 Task: Search one way flight ticket for 1 adult, 1 child, 1 infant in seat in premium economy from Dubuque: Dubuque Regional Airport to Evansville: Evansville Regional Airport on 5-3-2023. Choice of flights is Southwest. Number of bags: 2 checked bags. Price is upto 81000. Outbound departure time preference is 5:00.
Action: Mouse moved to (281, 247)
Screenshot: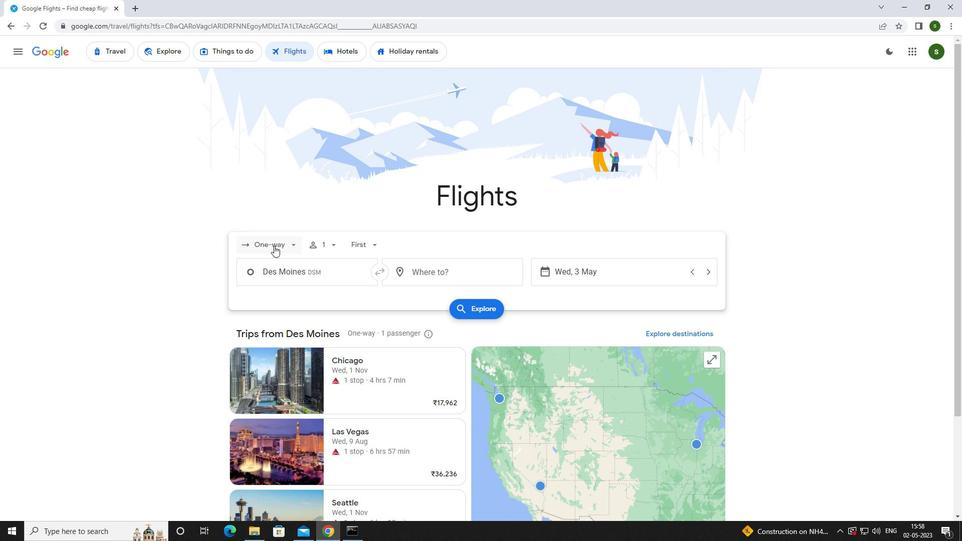 
Action: Mouse pressed left at (281, 247)
Screenshot: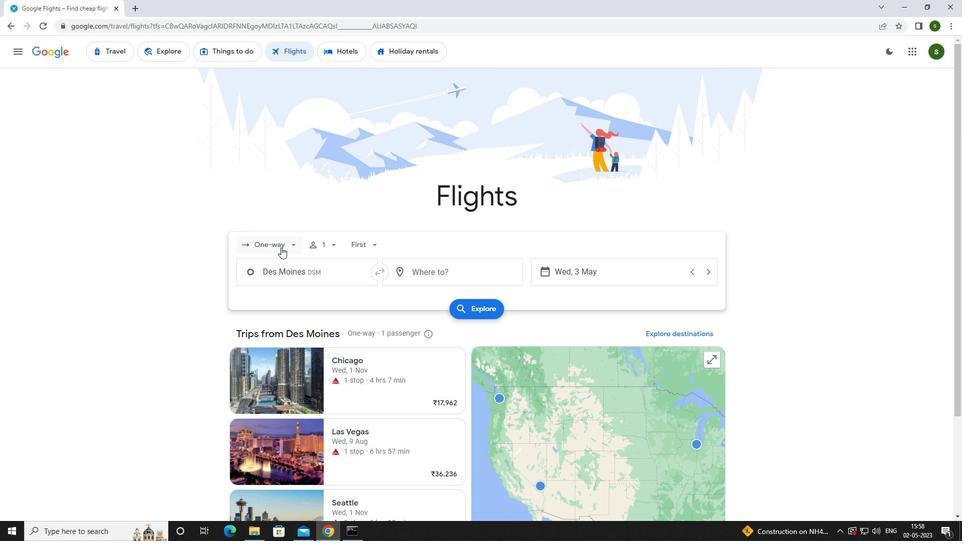 
Action: Mouse moved to (288, 290)
Screenshot: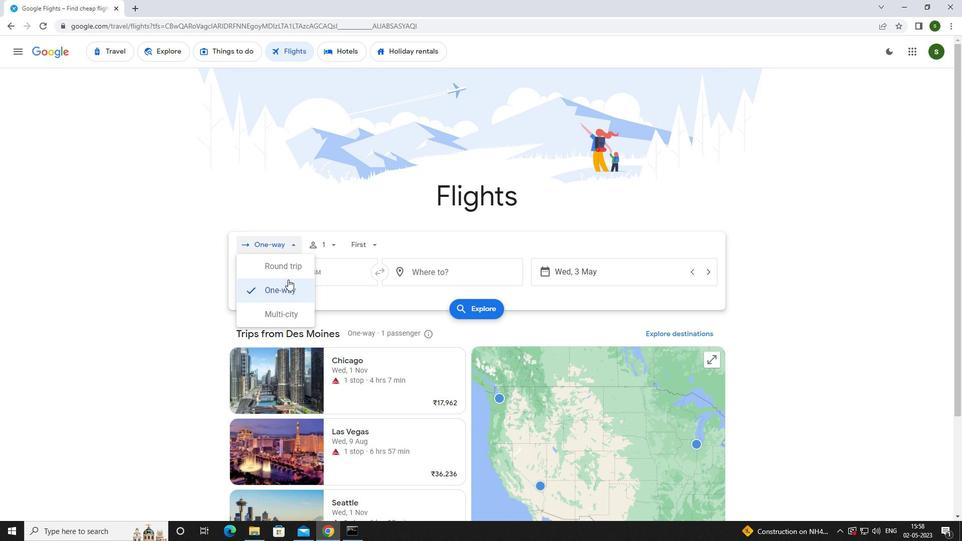 
Action: Mouse pressed left at (288, 290)
Screenshot: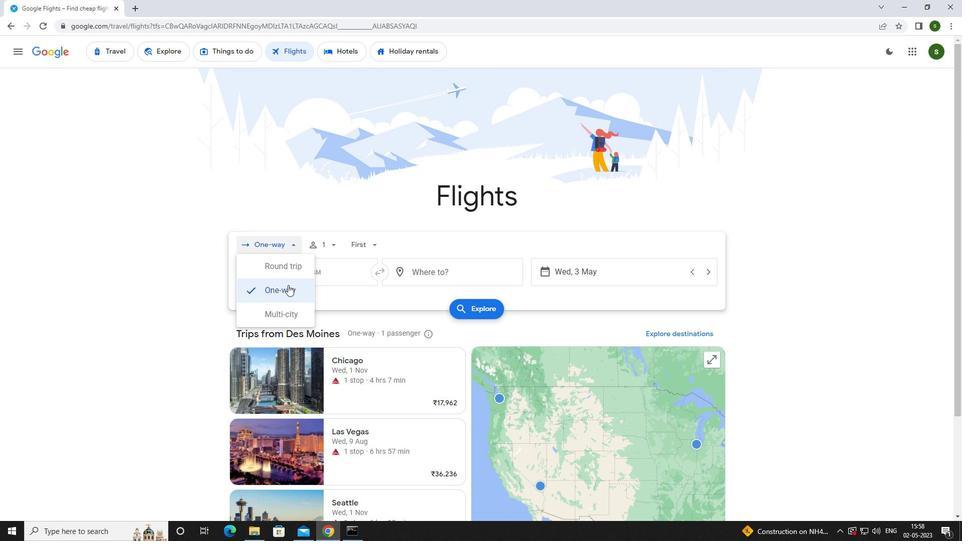 
Action: Mouse moved to (332, 249)
Screenshot: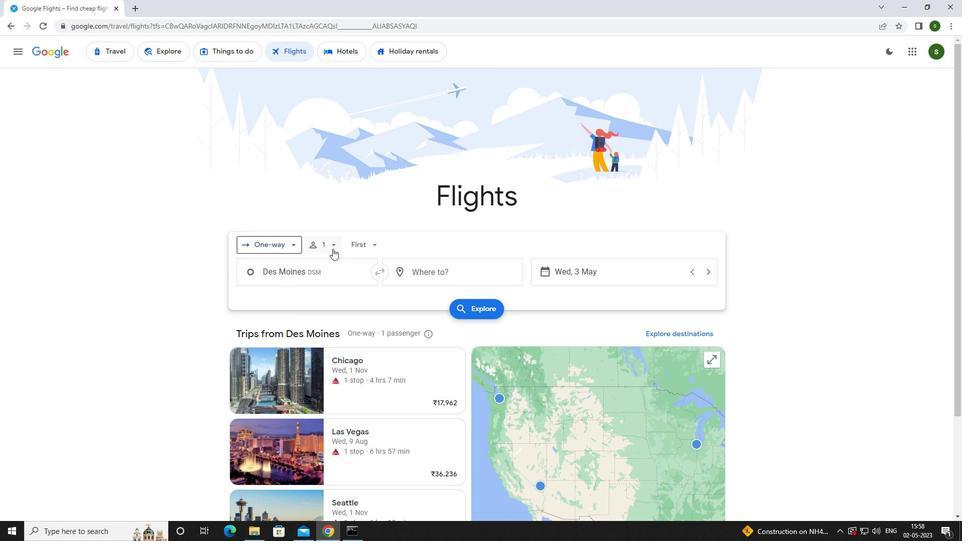 
Action: Mouse pressed left at (332, 249)
Screenshot: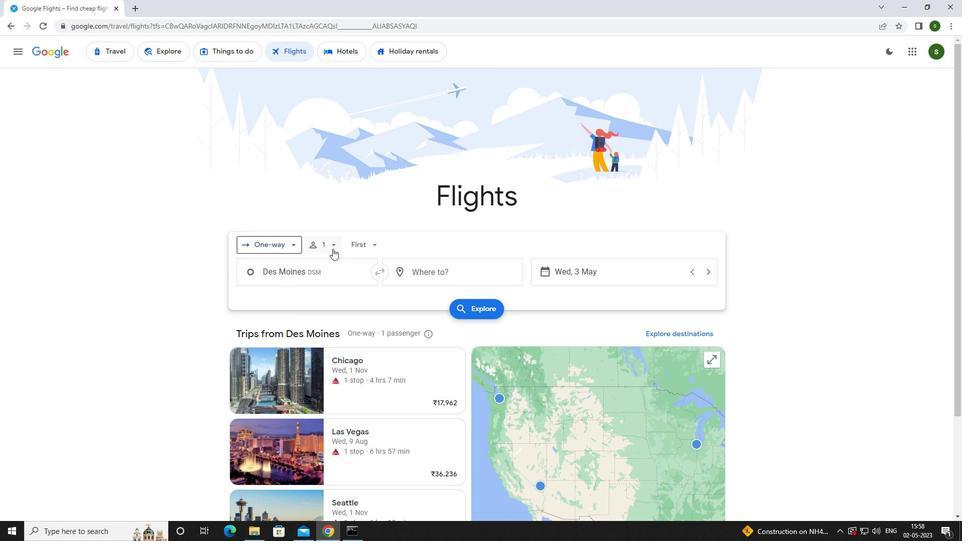 
Action: Mouse moved to (410, 290)
Screenshot: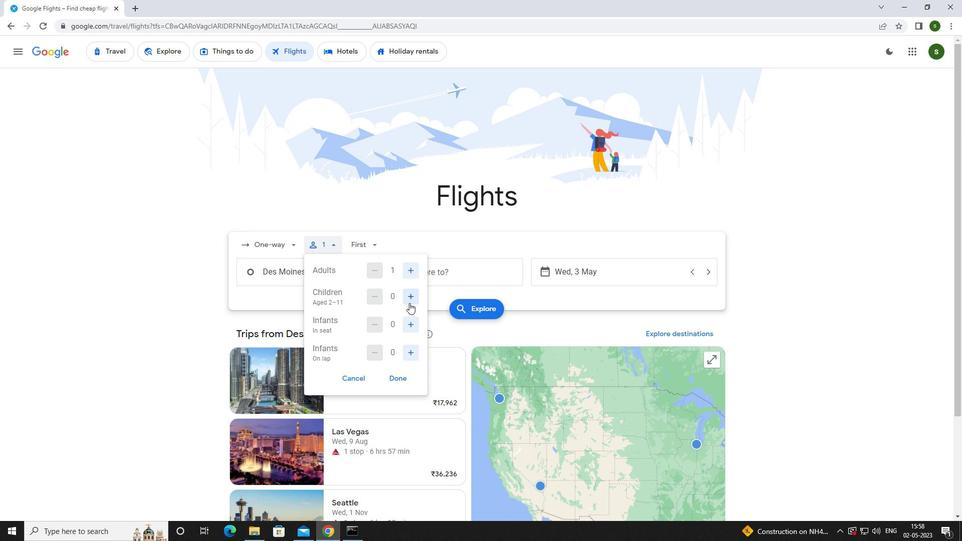 
Action: Mouse pressed left at (410, 290)
Screenshot: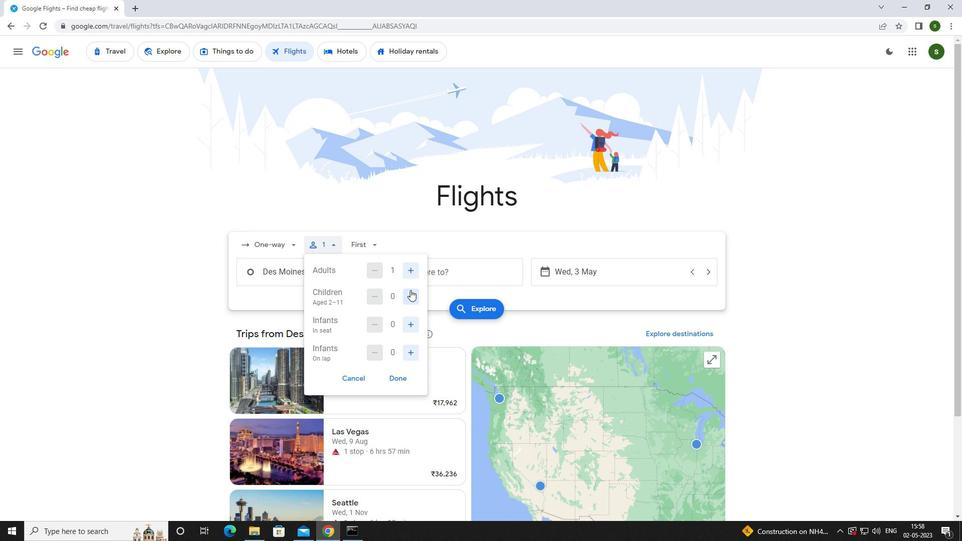 
Action: Mouse moved to (415, 321)
Screenshot: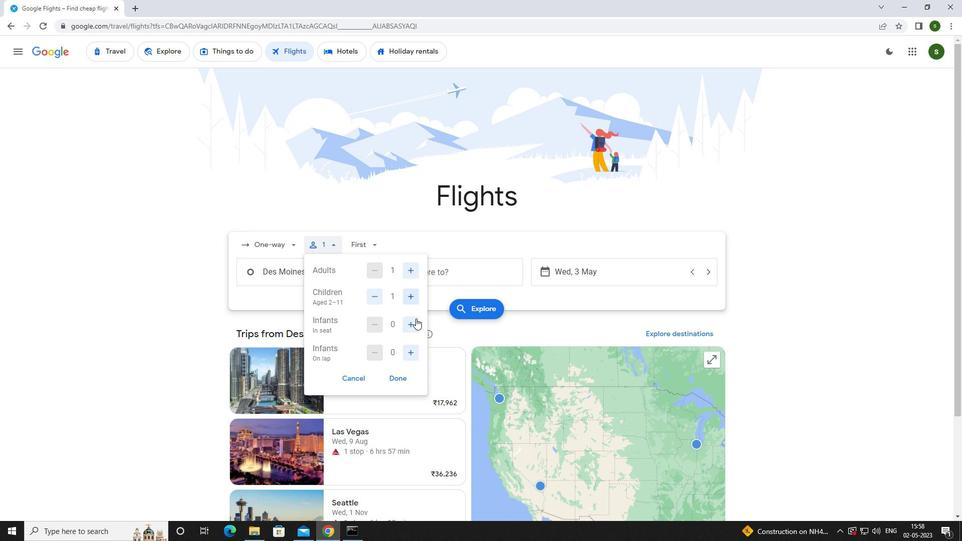 
Action: Mouse pressed left at (415, 321)
Screenshot: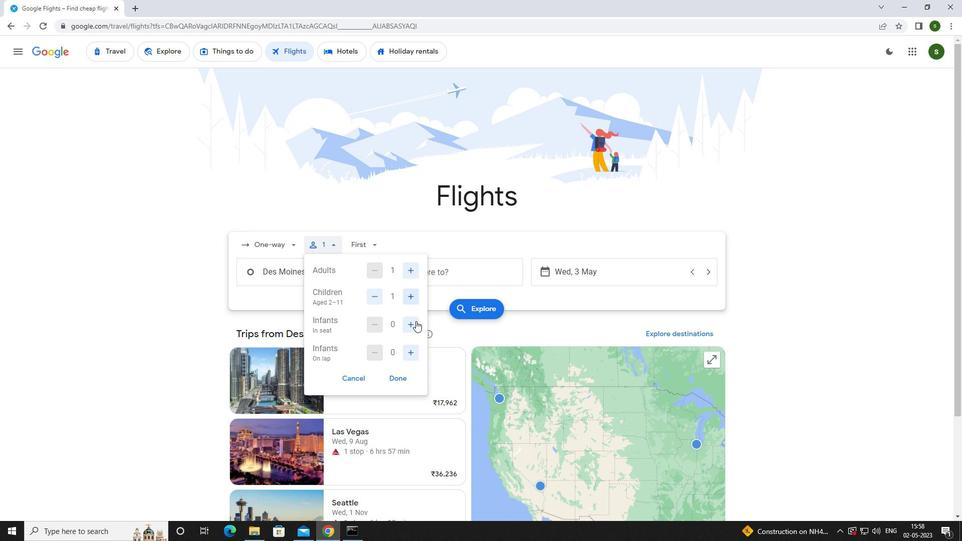 
Action: Mouse moved to (372, 242)
Screenshot: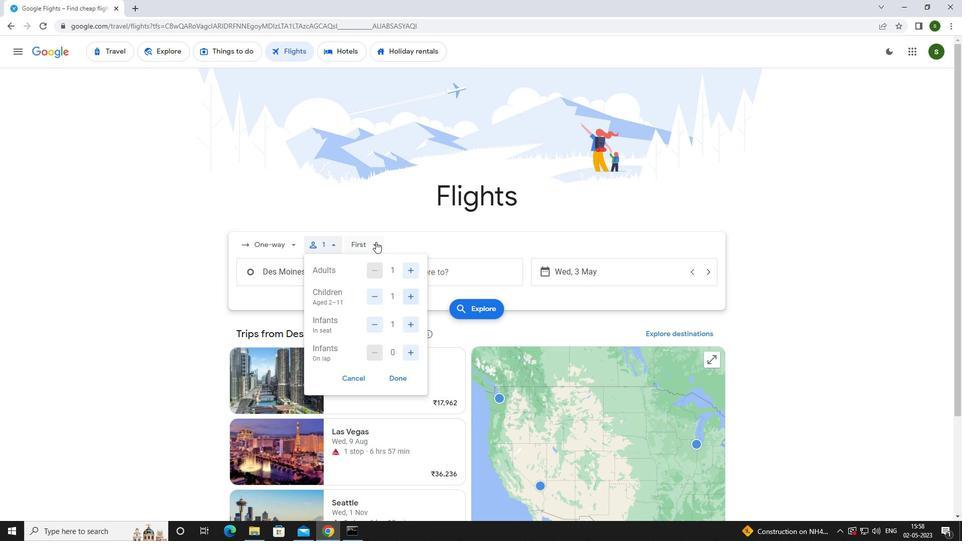 
Action: Mouse pressed left at (372, 242)
Screenshot: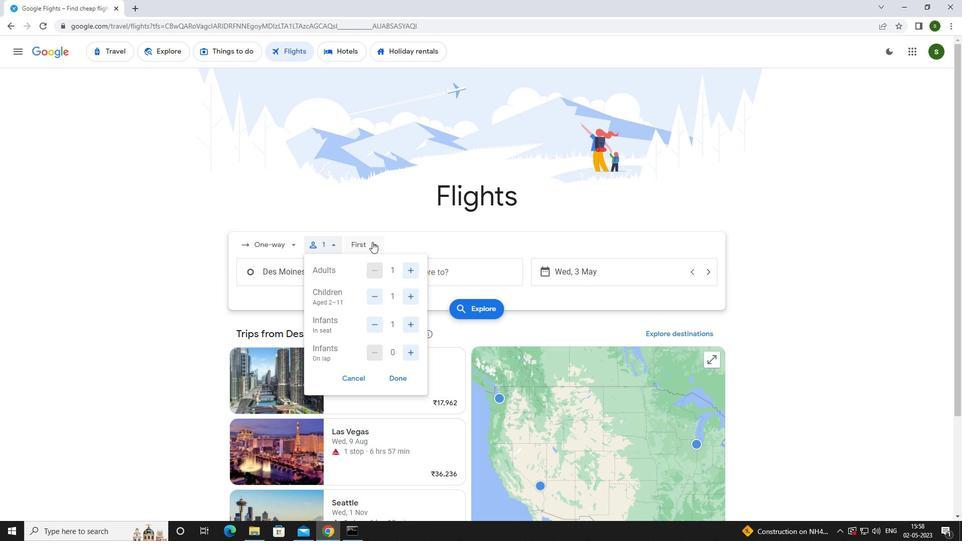 
Action: Mouse moved to (383, 287)
Screenshot: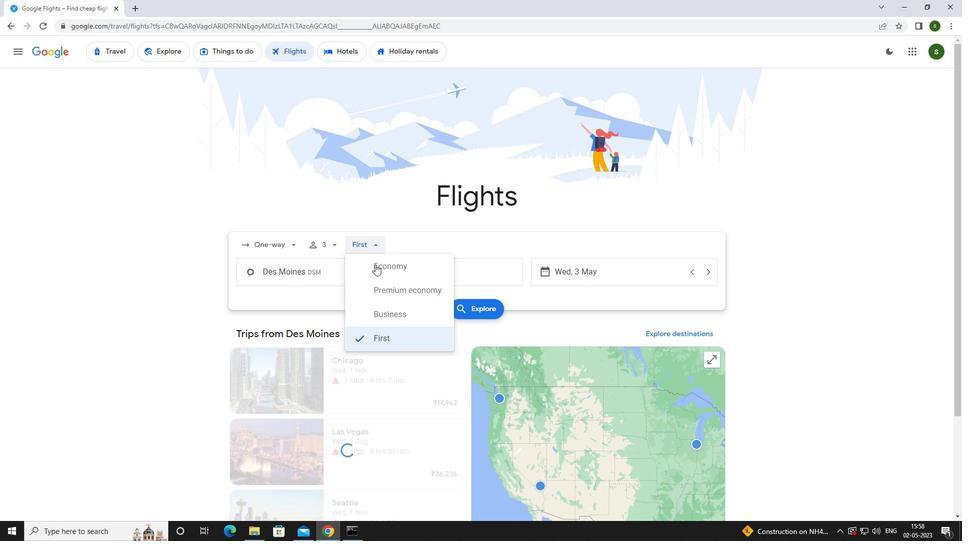 
Action: Mouse pressed left at (383, 287)
Screenshot: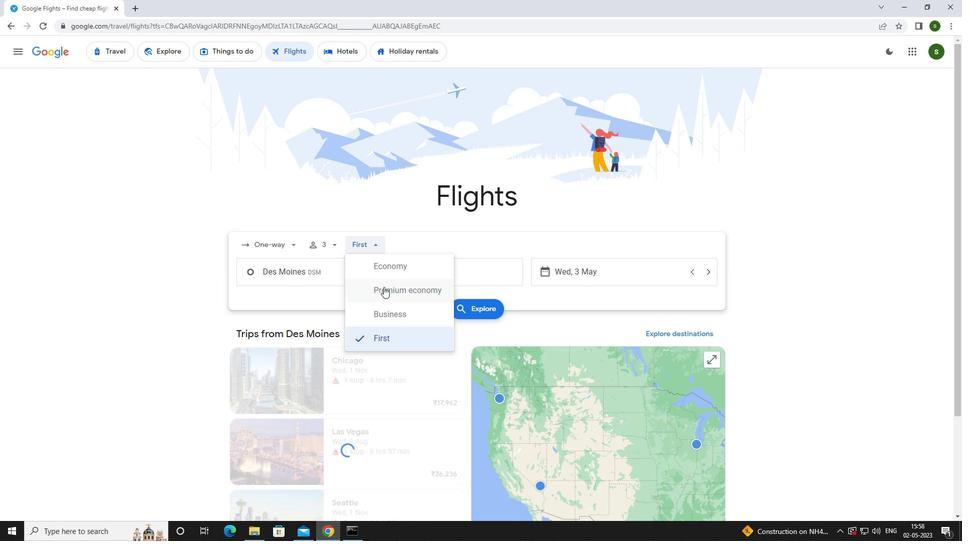 
Action: Mouse moved to (352, 273)
Screenshot: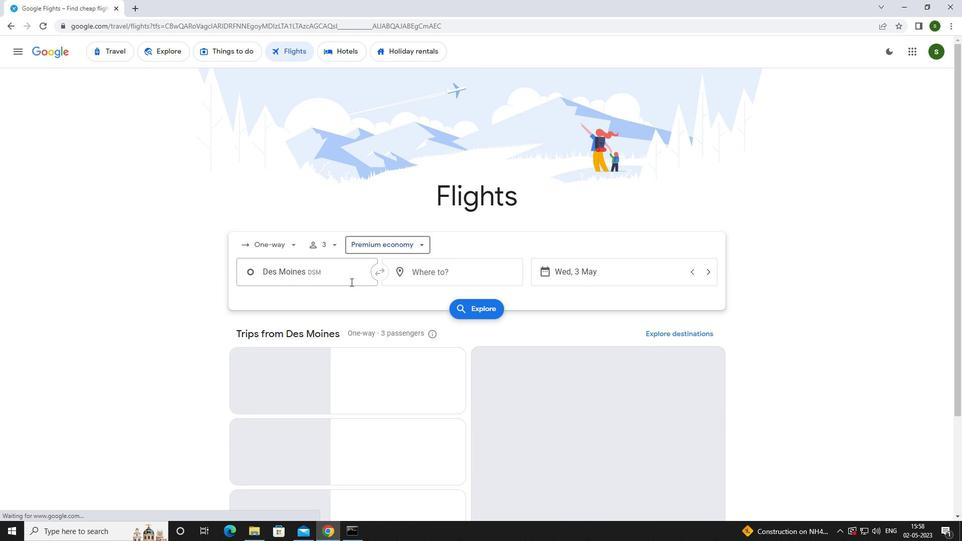 
Action: Mouse pressed left at (352, 273)
Screenshot: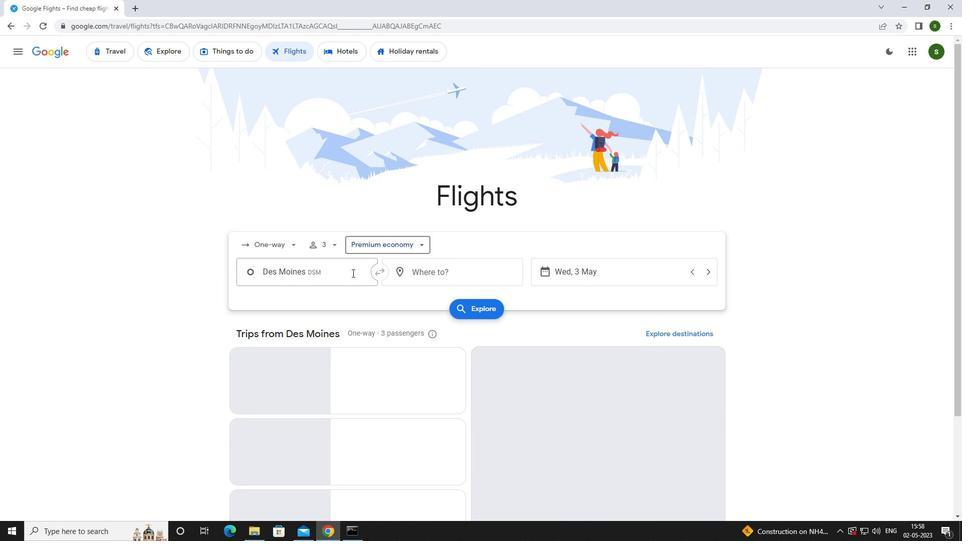 
Action: Mouse moved to (352, 278)
Screenshot: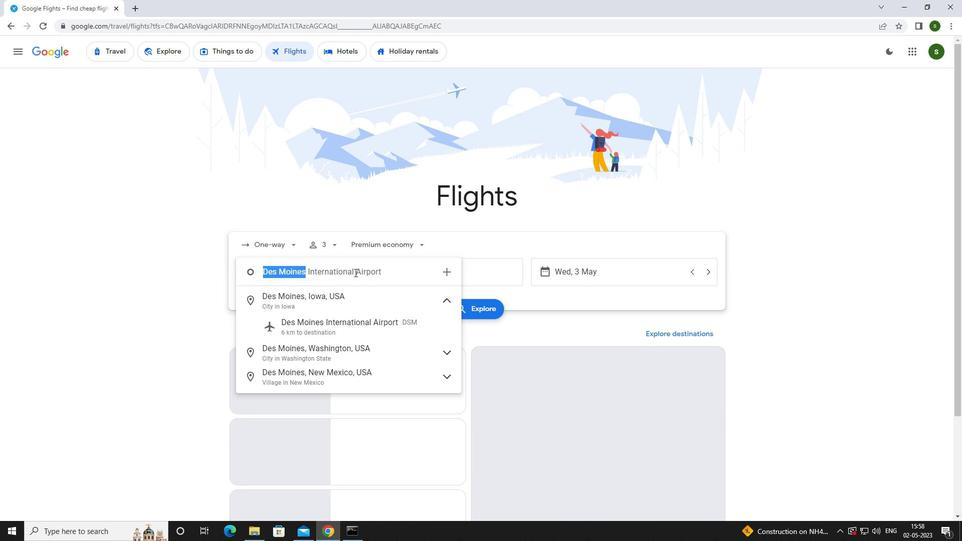 
Action: Key pressed <Key.caps_lock>d<Key.caps_lock>ubuque
Screenshot: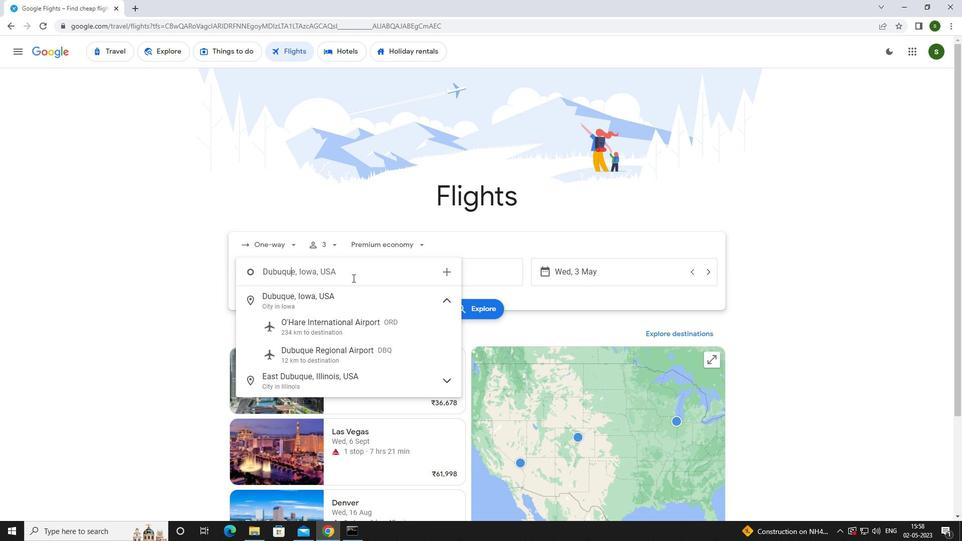 
Action: Mouse moved to (346, 348)
Screenshot: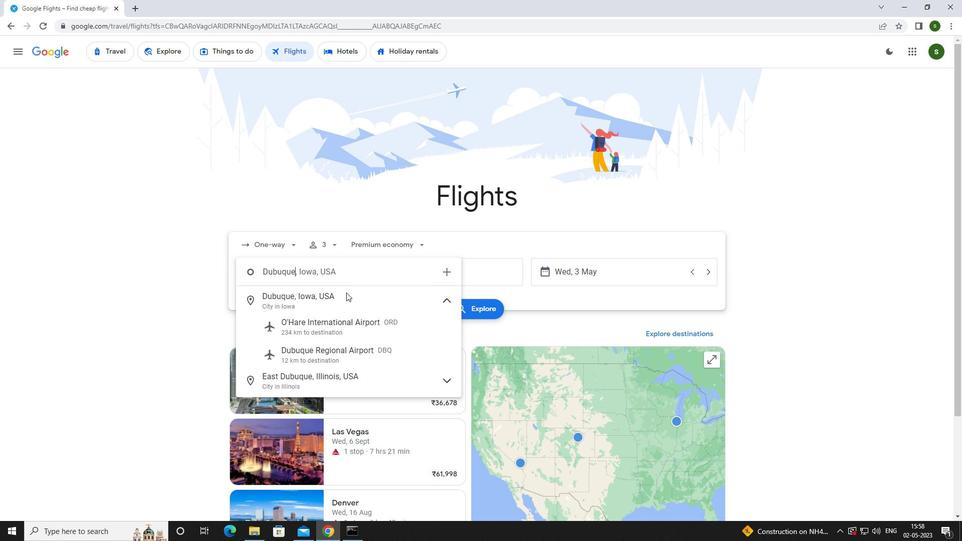 
Action: Mouse pressed left at (346, 348)
Screenshot: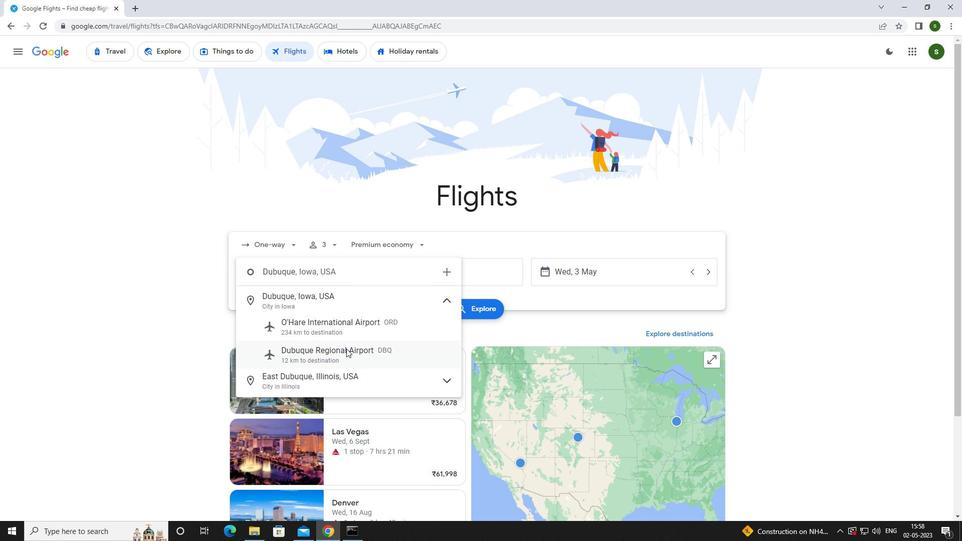 
Action: Mouse moved to (444, 274)
Screenshot: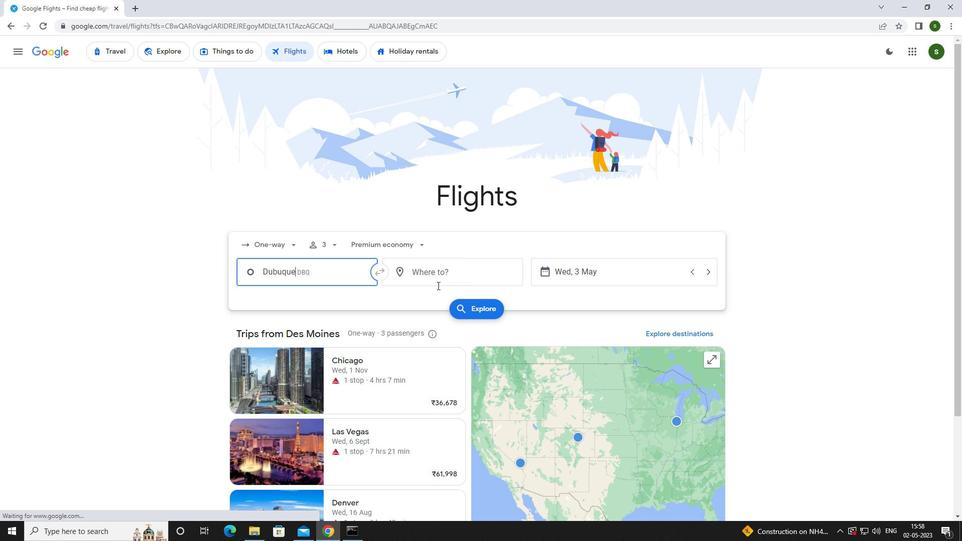 
Action: Mouse pressed left at (444, 274)
Screenshot: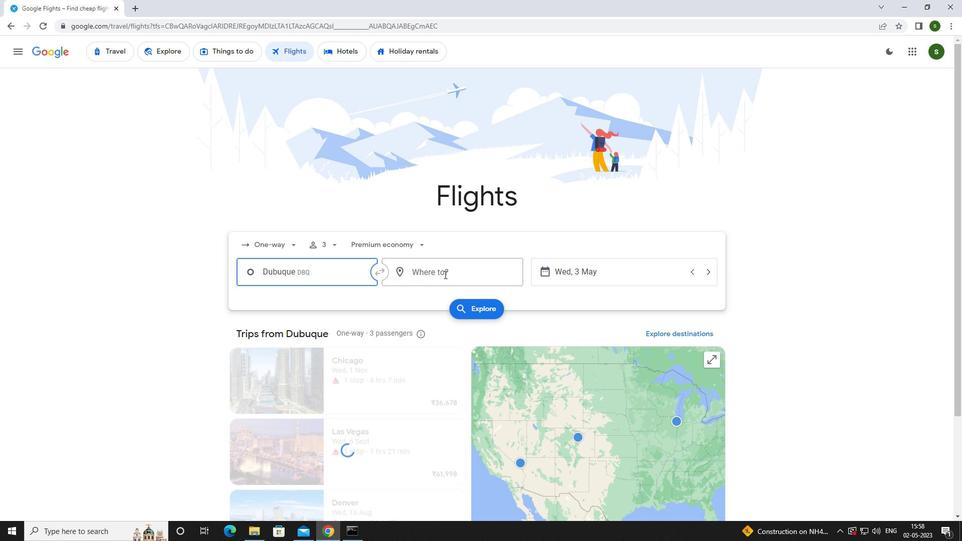 
Action: Mouse moved to (417, 276)
Screenshot: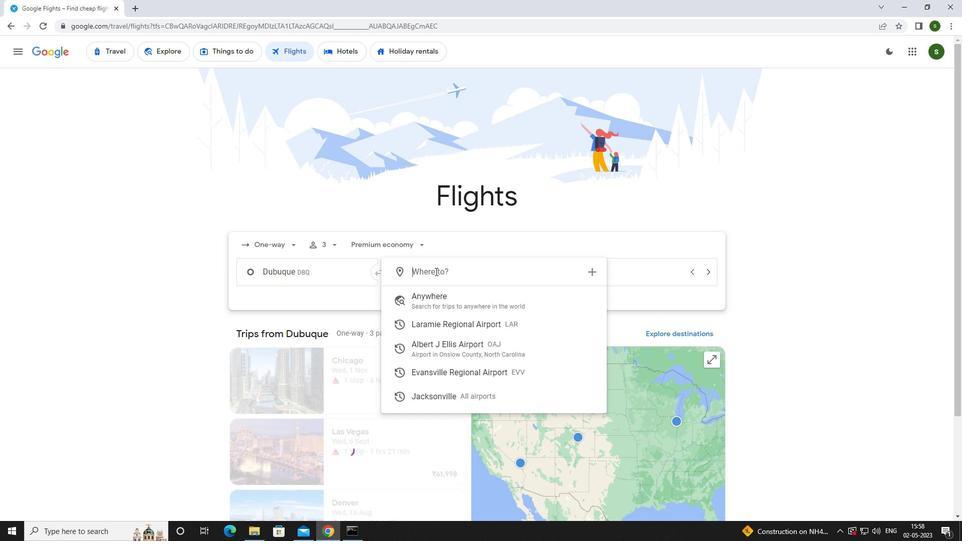 
Action: Key pressed <Key.caps_lock>e<Key.caps_lock>vansvi
Screenshot: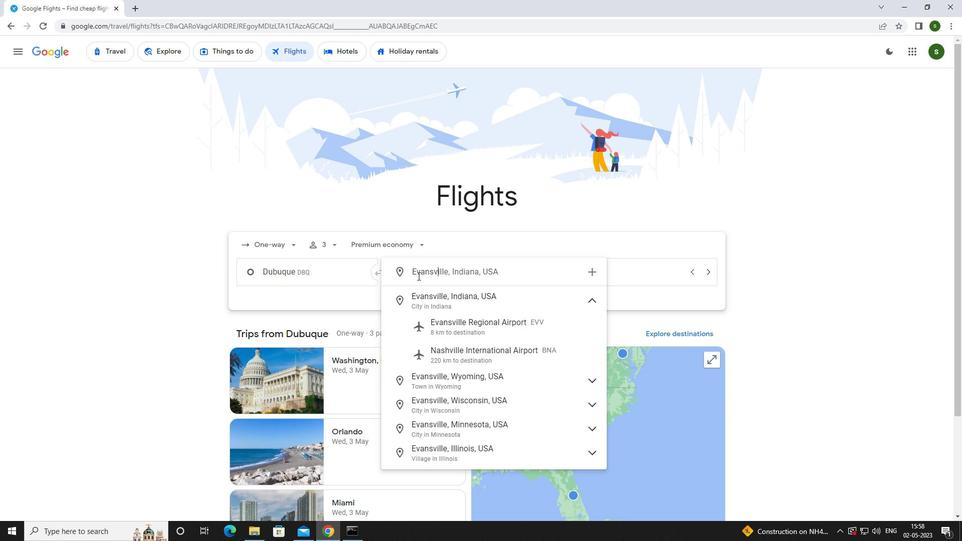 
Action: Mouse moved to (472, 326)
Screenshot: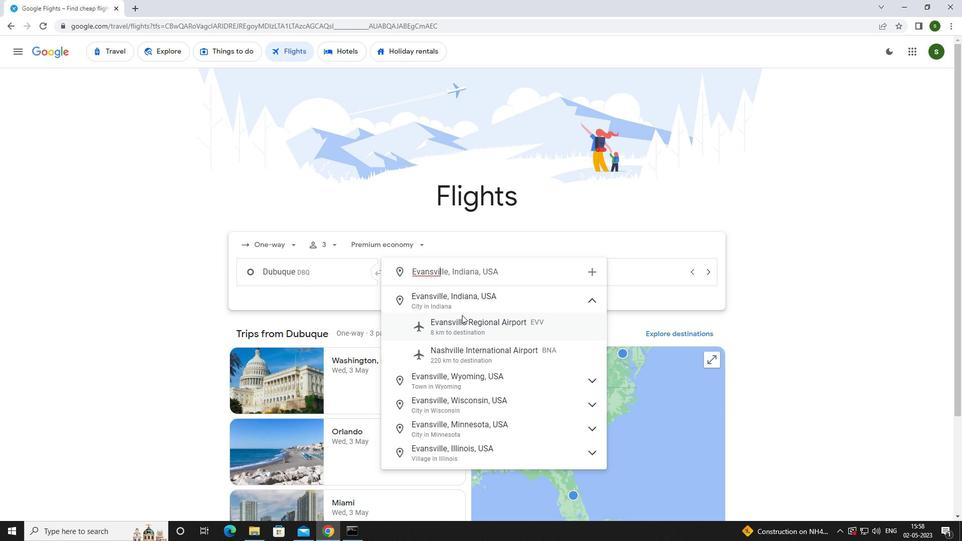 
Action: Mouse pressed left at (472, 326)
Screenshot: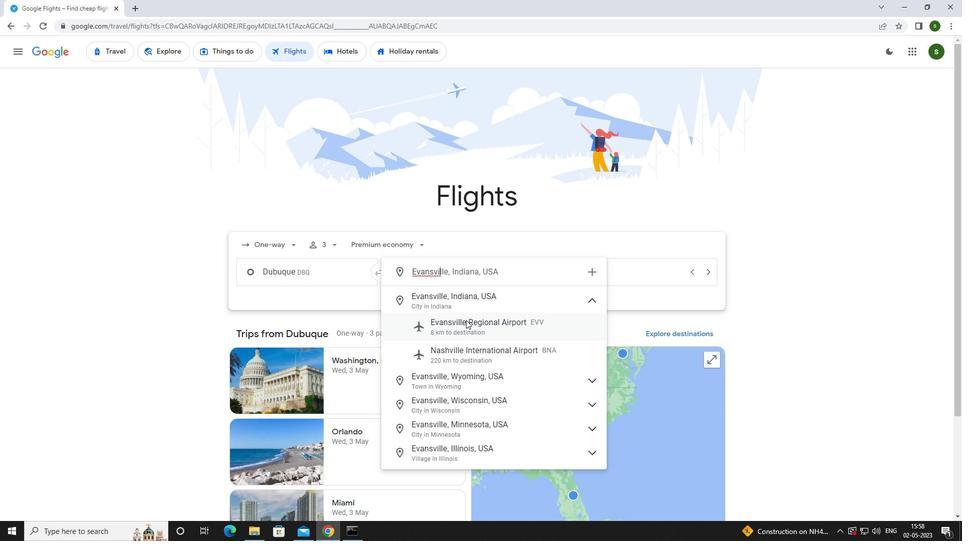 
Action: Mouse moved to (603, 276)
Screenshot: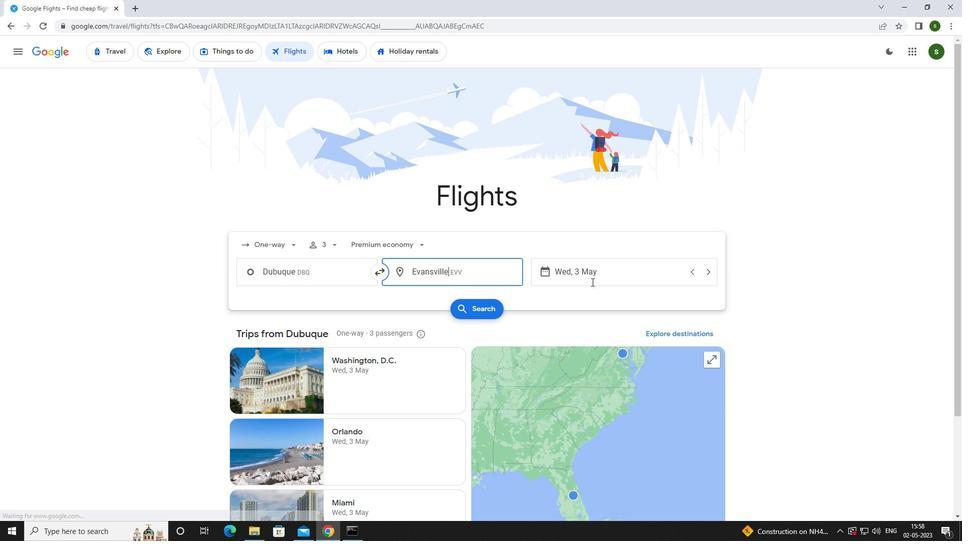 
Action: Mouse pressed left at (603, 276)
Screenshot: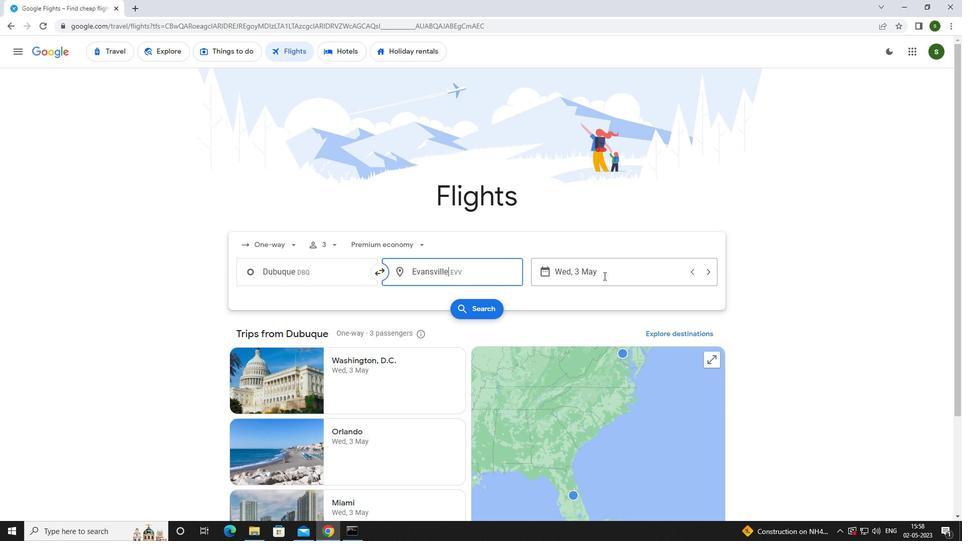 
Action: Mouse moved to (440, 342)
Screenshot: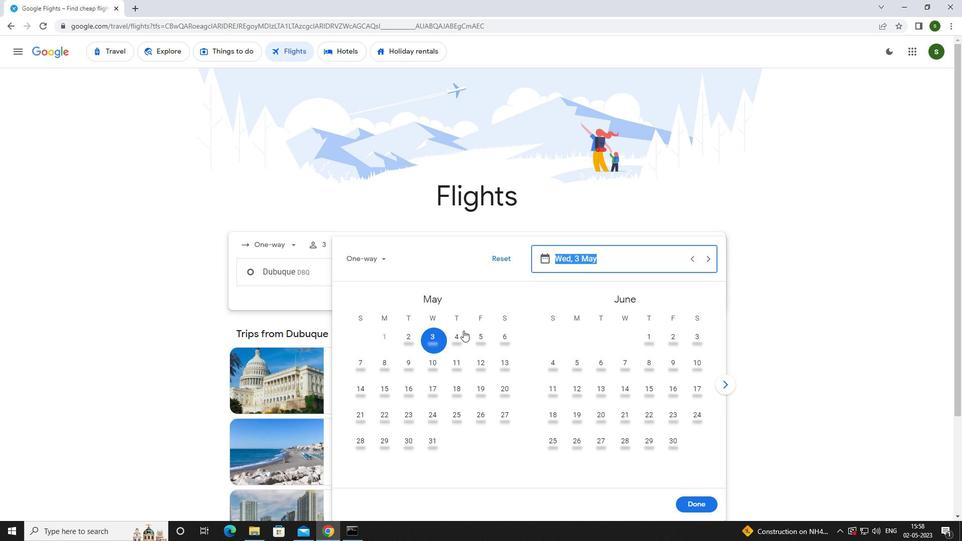 
Action: Mouse pressed left at (440, 342)
Screenshot: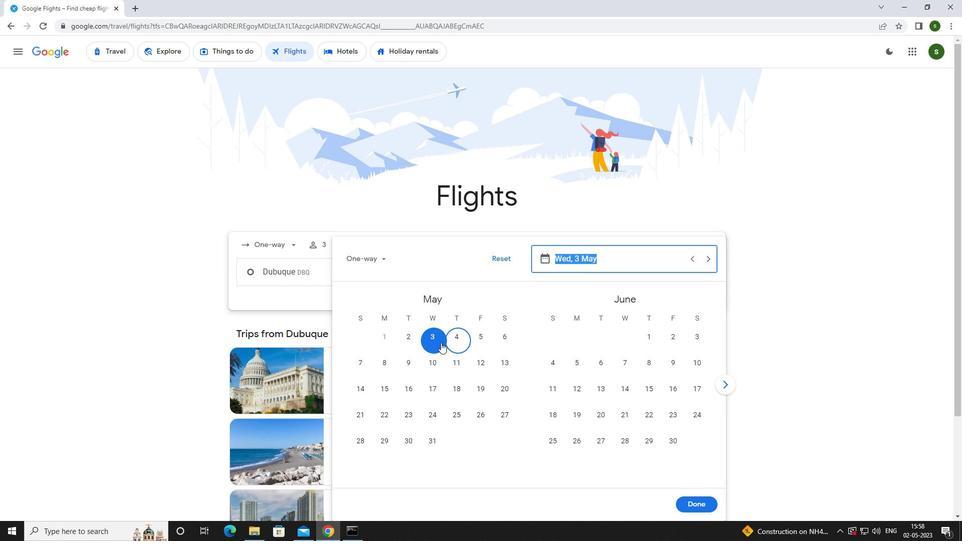 
Action: Mouse moved to (687, 506)
Screenshot: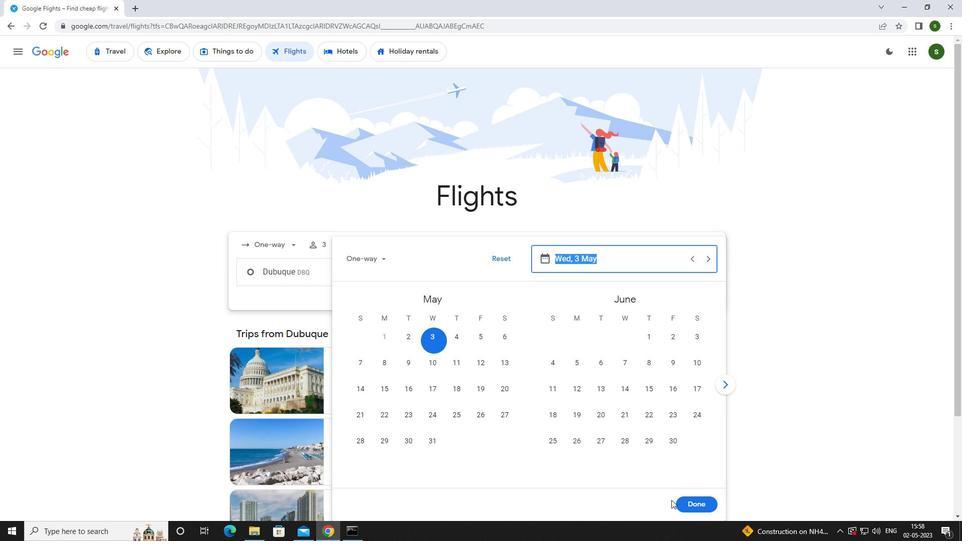 
Action: Mouse pressed left at (687, 506)
Screenshot: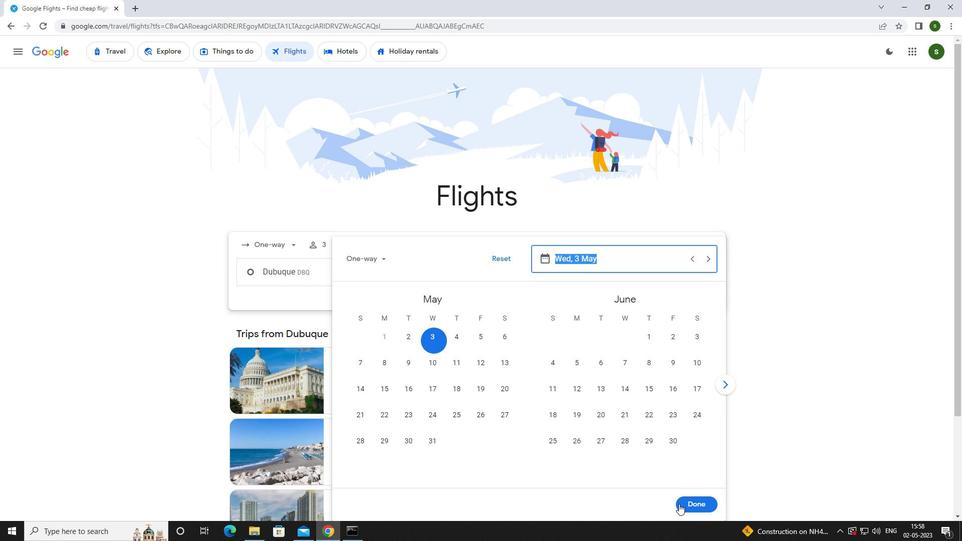 
Action: Mouse moved to (459, 310)
Screenshot: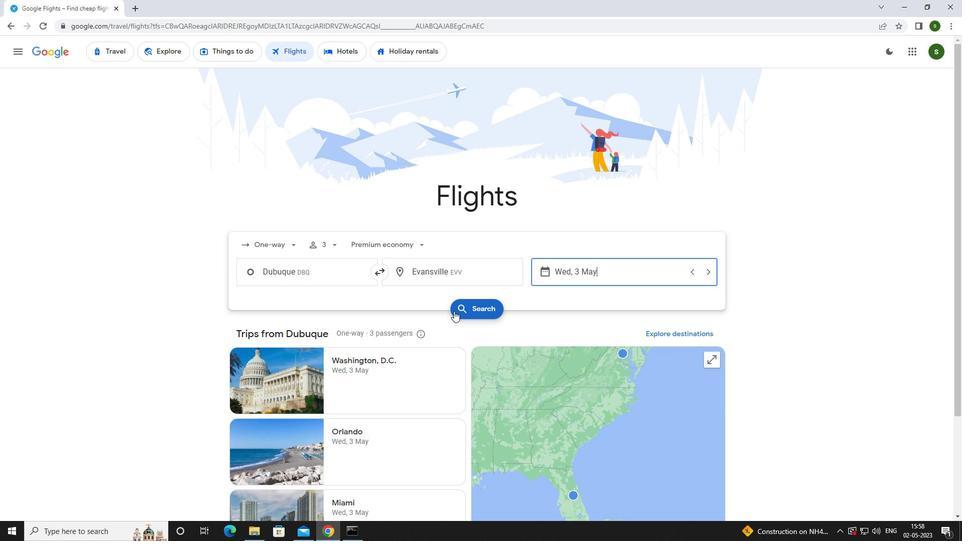 
Action: Mouse pressed left at (459, 310)
Screenshot: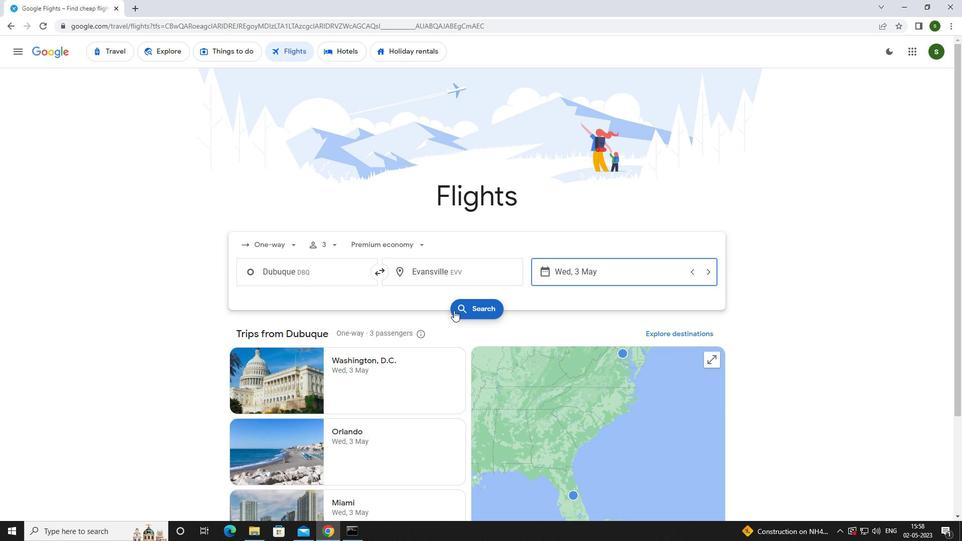 
Action: Mouse moved to (256, 143)
Screenshot: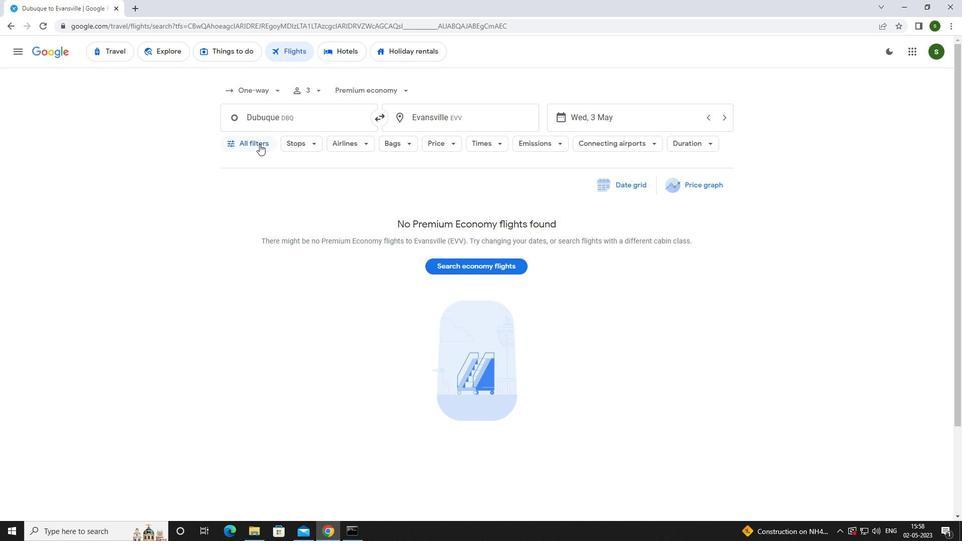 
Action: Mouse pressed left at (256, 143)
Screenshot: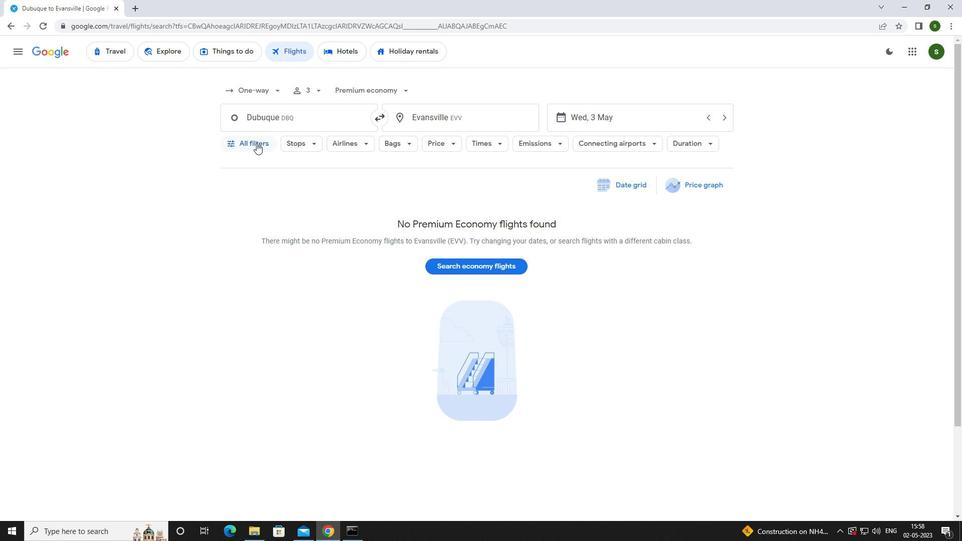 
Action: Mouse moved to (373, 356)
Screenshot: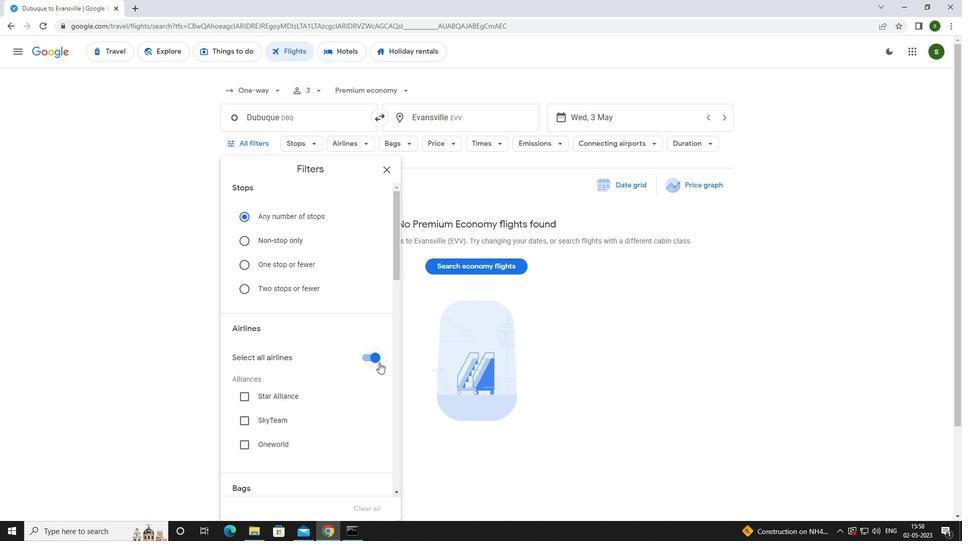 
Action: Mouse pressed left at (373, 356)
Screenshot: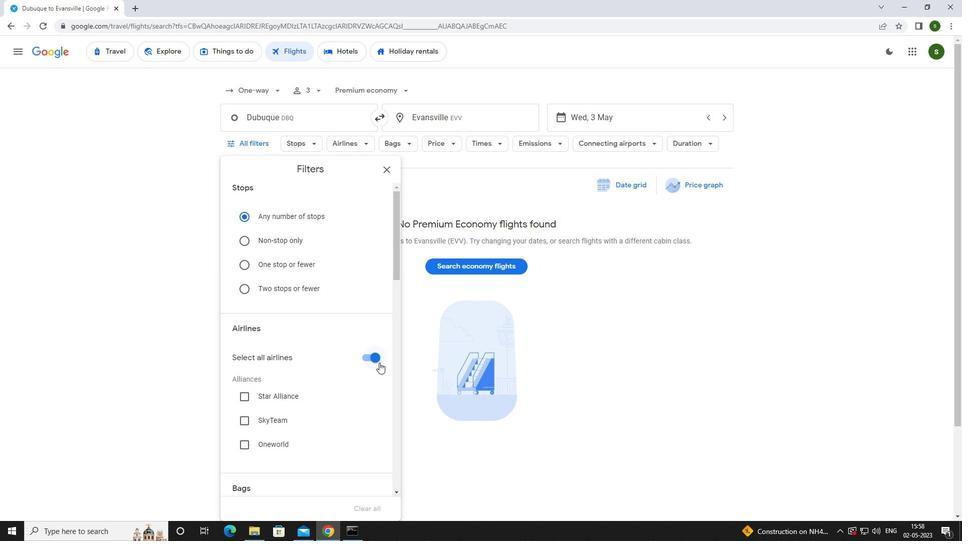 
Action: Mouse moved to (328, 290)
Screenshot: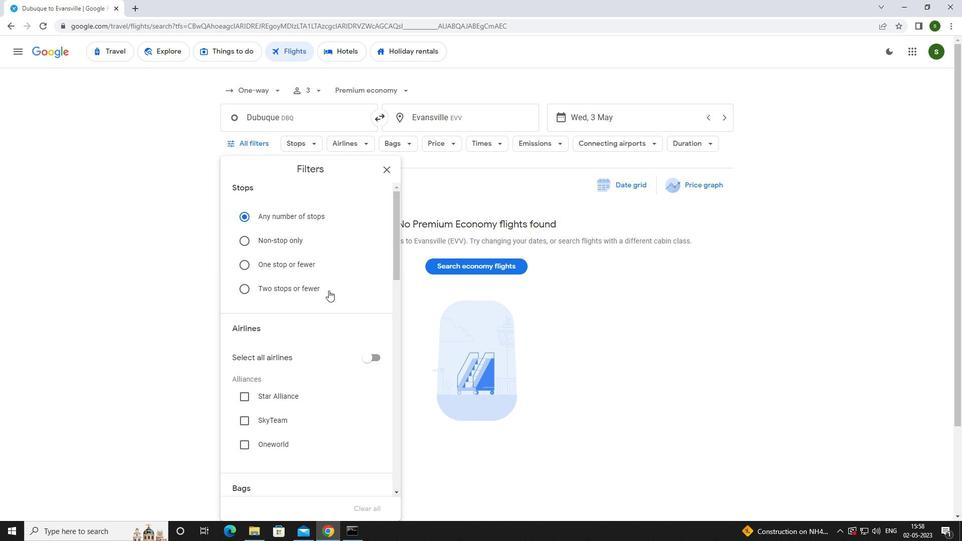 
Action: Mouse scrolled (328, 289) with delta (0, 0)
Screenshot: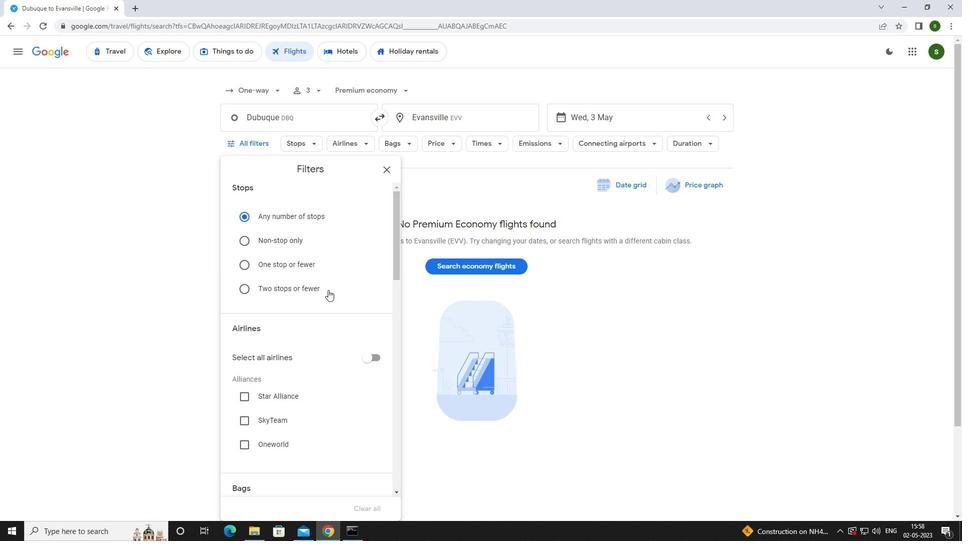 
Action: Mouse scrolled (328, 289) with delta (0, 0)
Screenshot: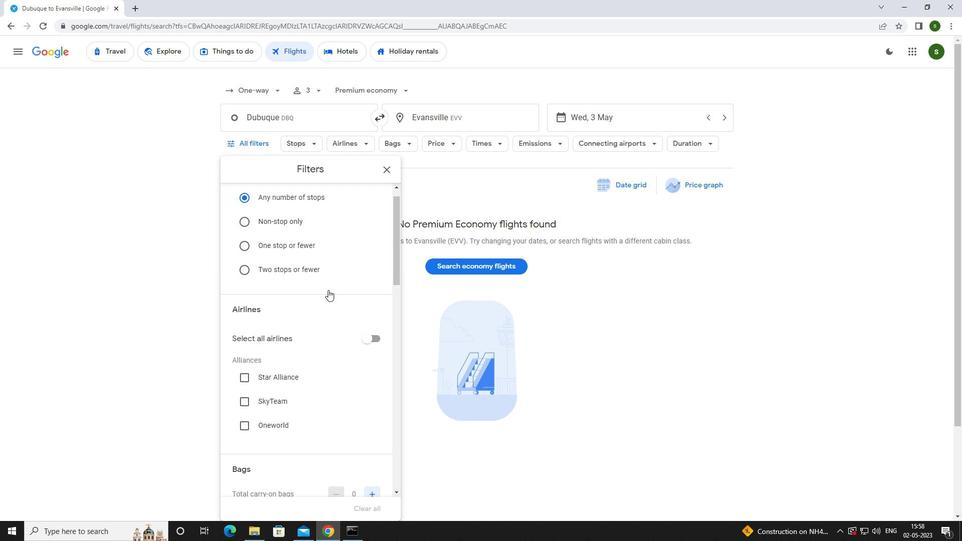 
Action: Mouse scrolled (328, 289) with delta (0, 0)
Screenshot: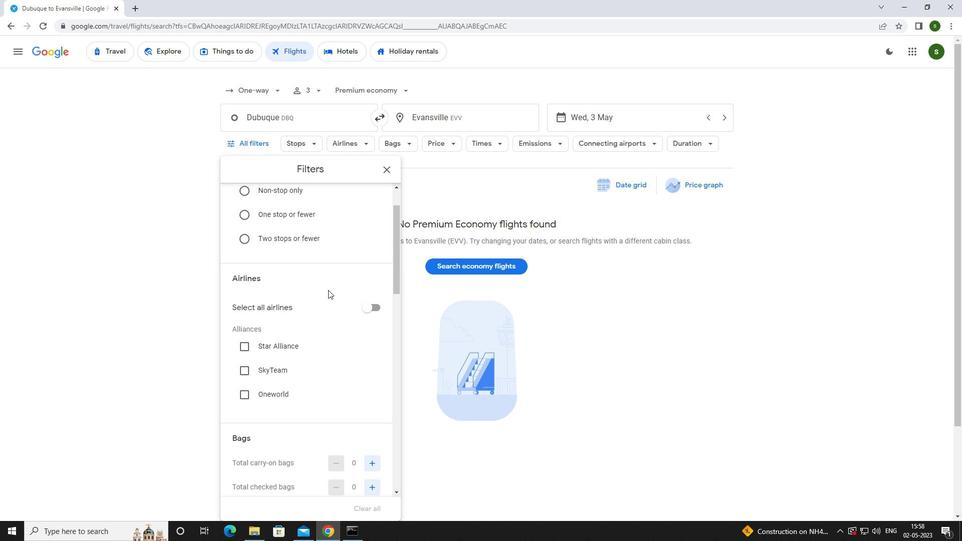 
Action: Mouse scrolled (328, 289) with delta (0, 0)
Screenshot: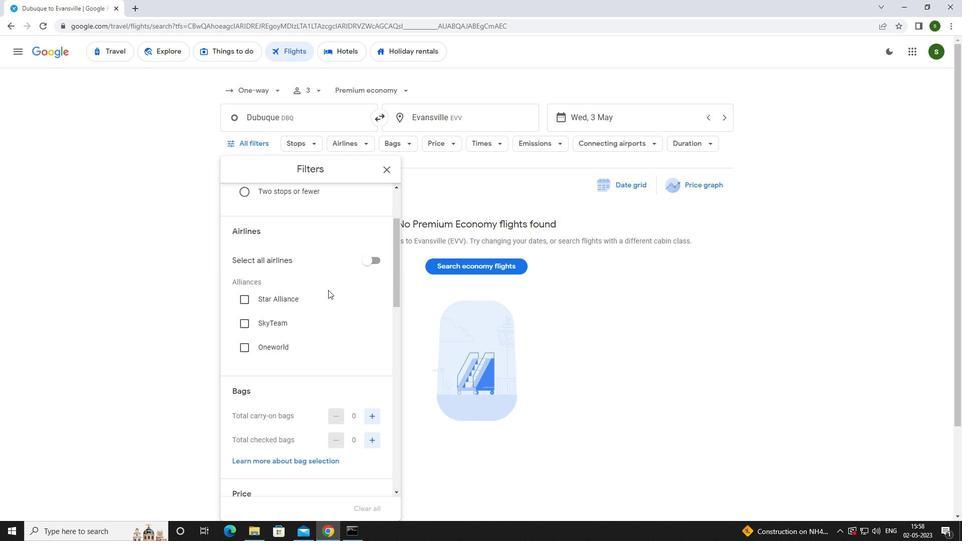 
Action: Mouse moved to (372, 335)
Screenshot: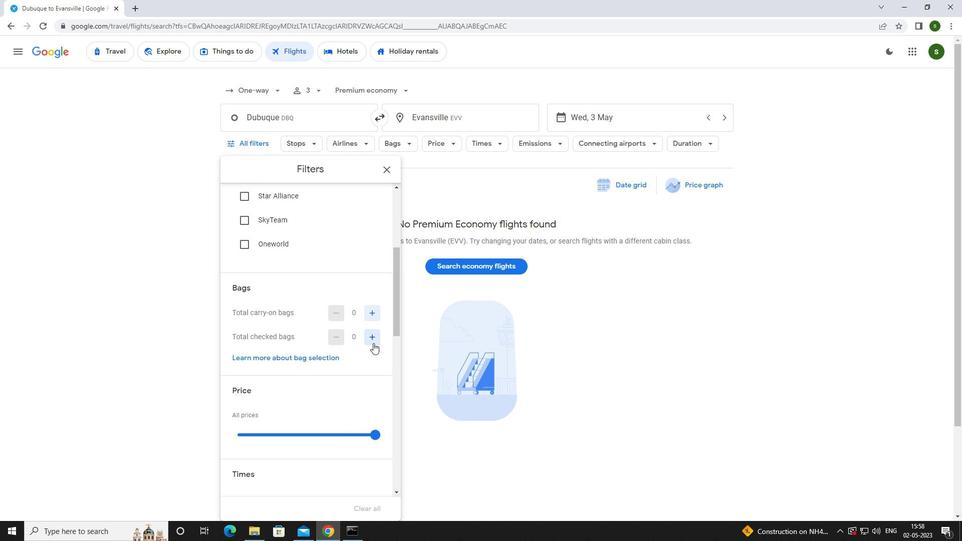 
Action: Mouse pressed left at (372, 335)
Screenshot: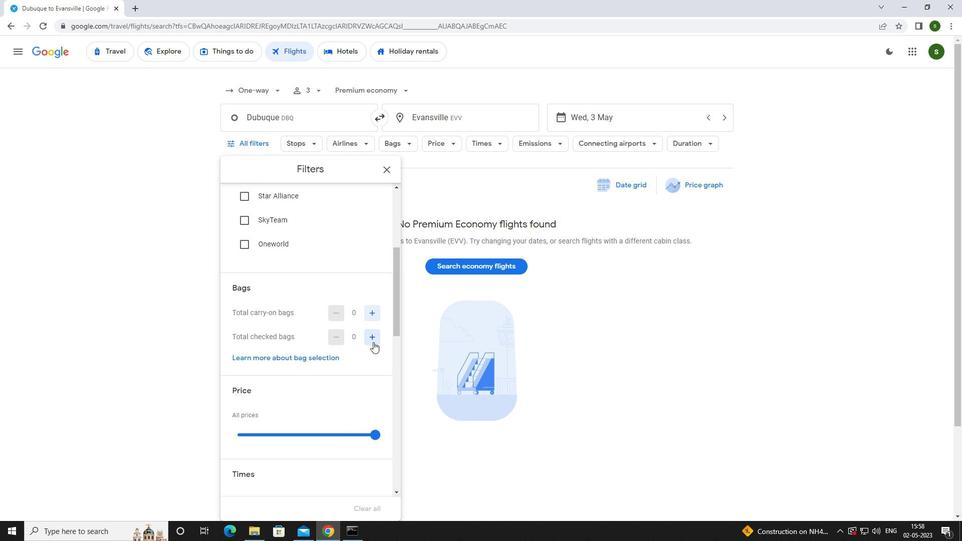 
Action: Mouse pressed left at (372, 335)
Screenshot: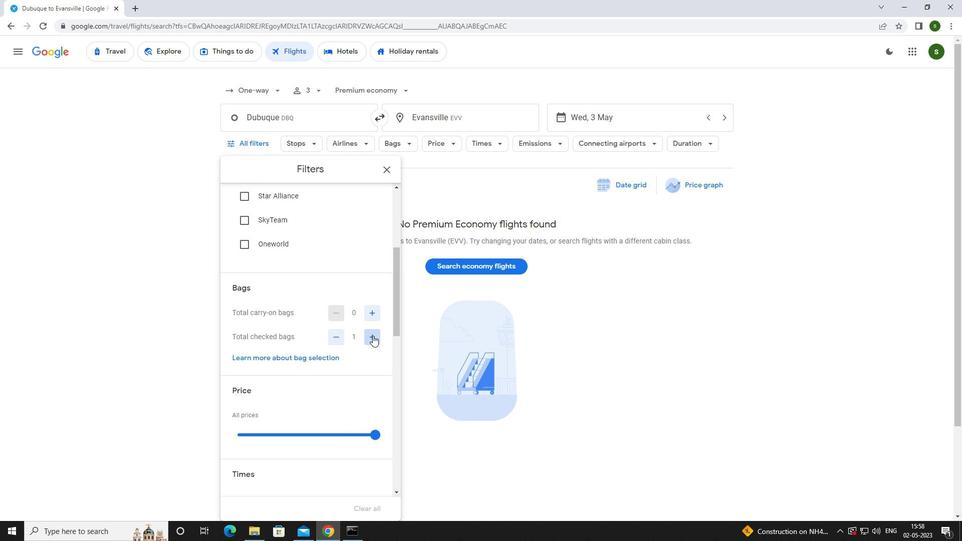 
Action: Mouse scrolled (372, 335) with delta (0, 0)
Screenshot: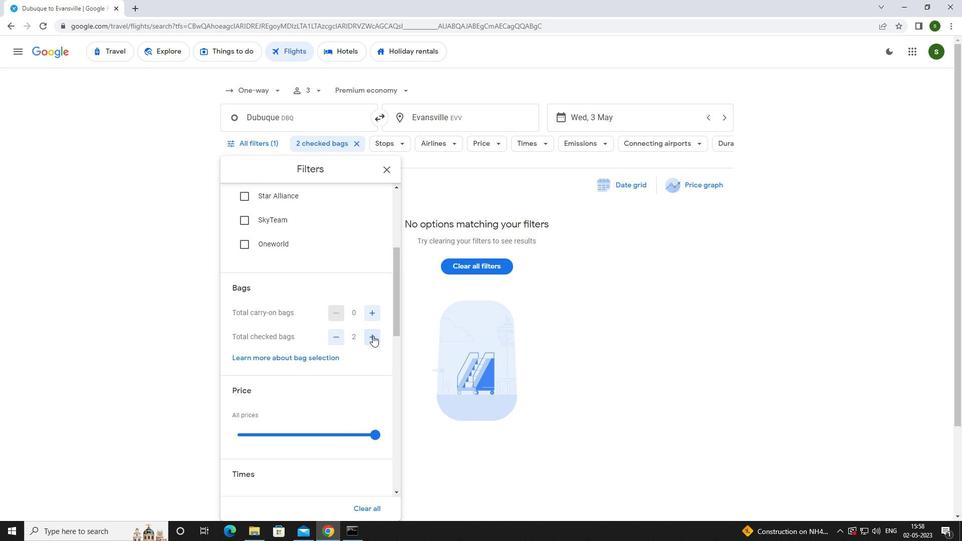 
Action: Mouse scrolled (372, 335) with delta (0, 0)
Screenshot: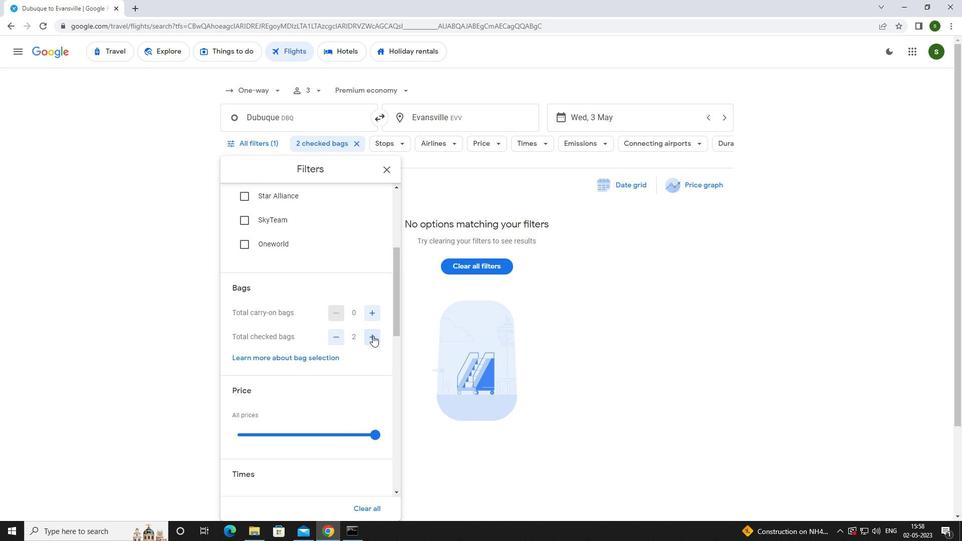 
Action: Mouse moved to (372, 333)
Screenshot: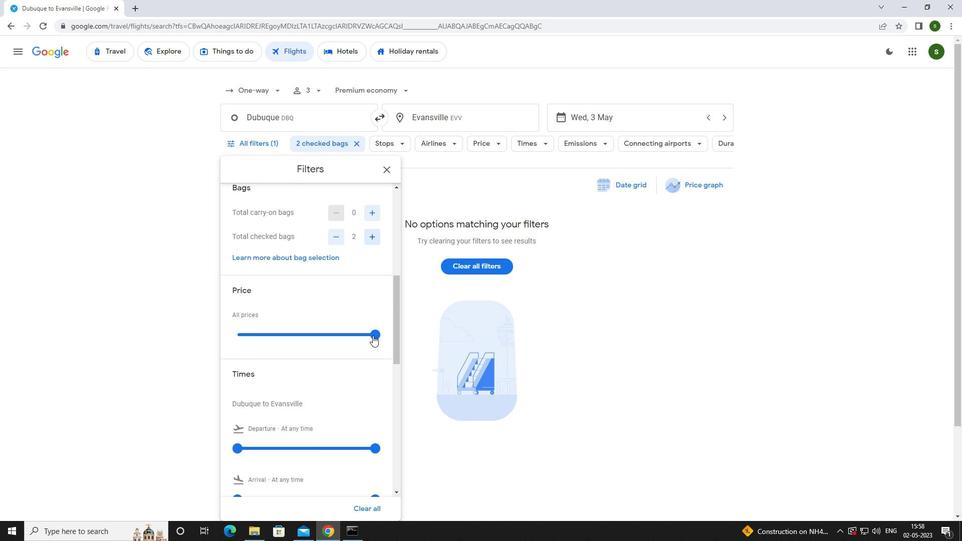 
Action: Mouse pressed left at (372, 333)
Screenshot: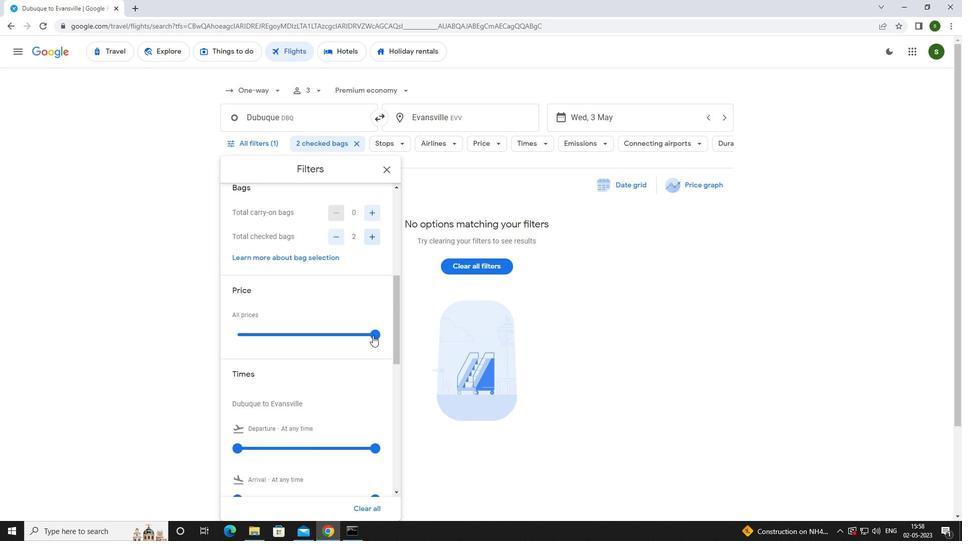 
Action: Mouse moved to (372, 332)
Screenshot: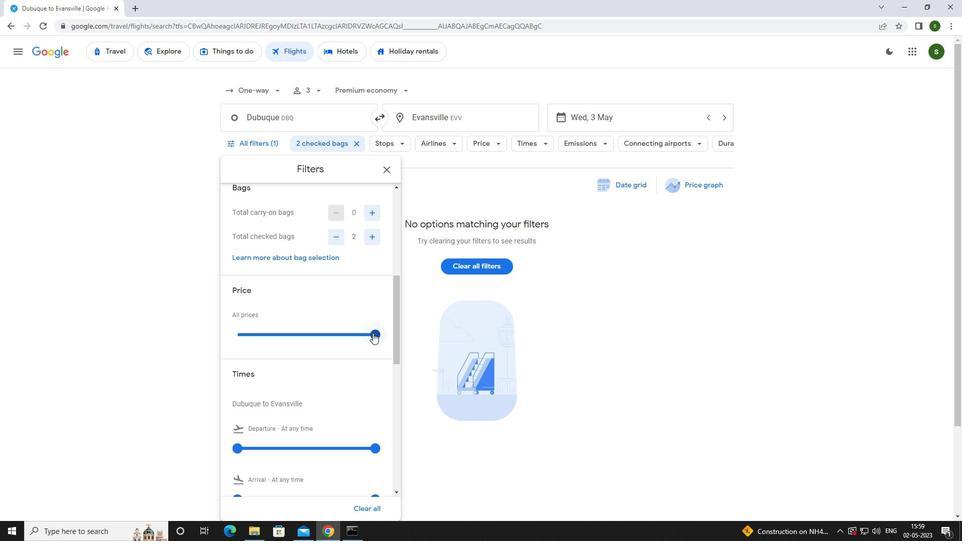 
Action: Mouse scrolled (372, 332) with delta (0, 0)
Screenshot: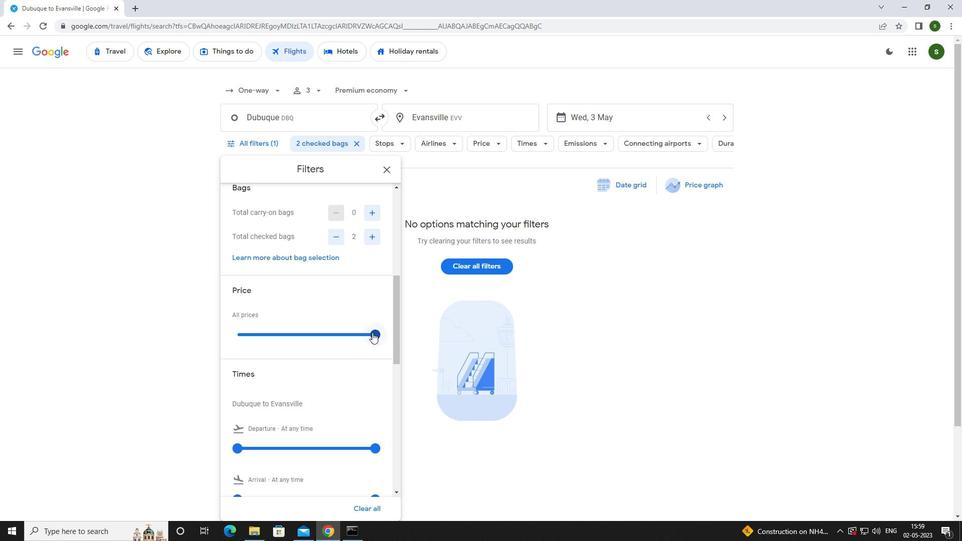 
Action: Mouse moved to (234, 396)
Screenshot: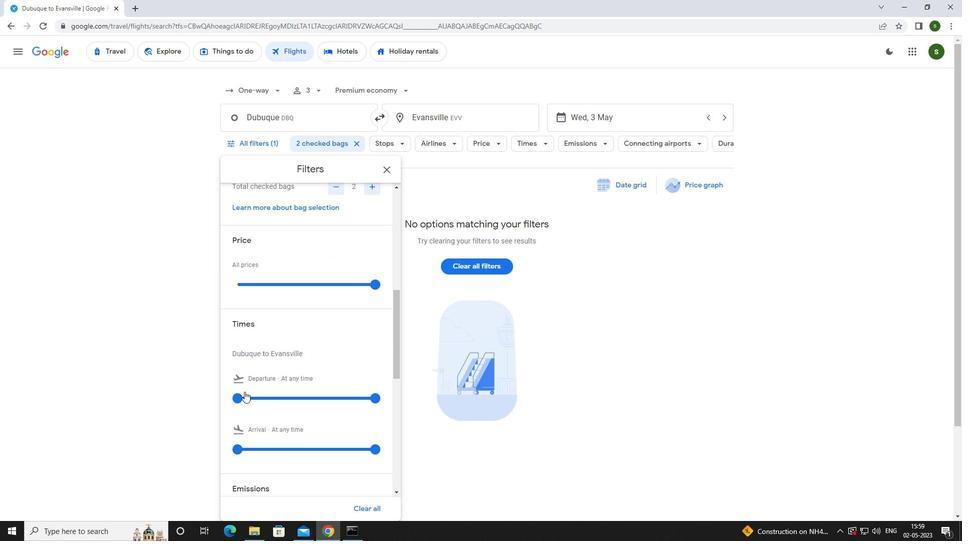 
Action: Mouse pressed left at (234, 396)
Screenshot: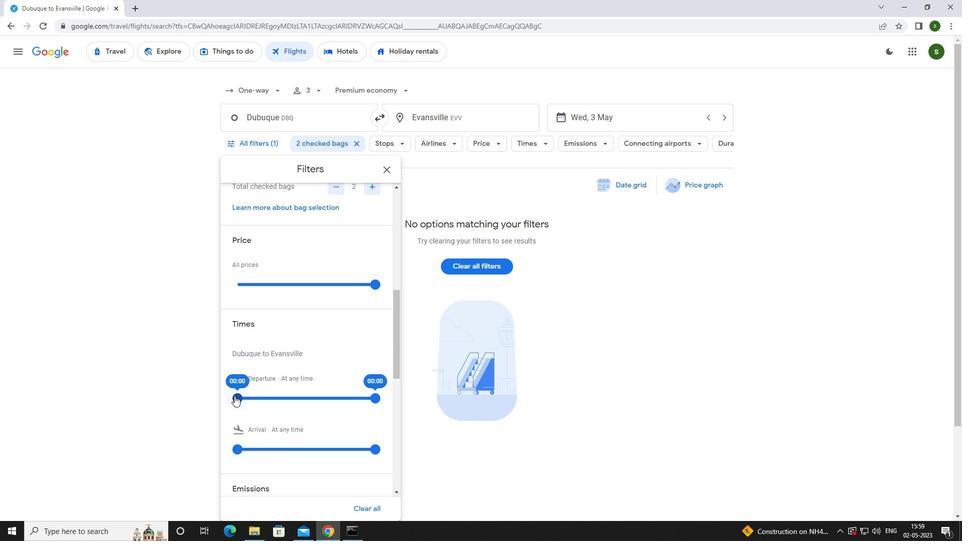 
Action: Mouse moved to (595, 303)
Screenshot: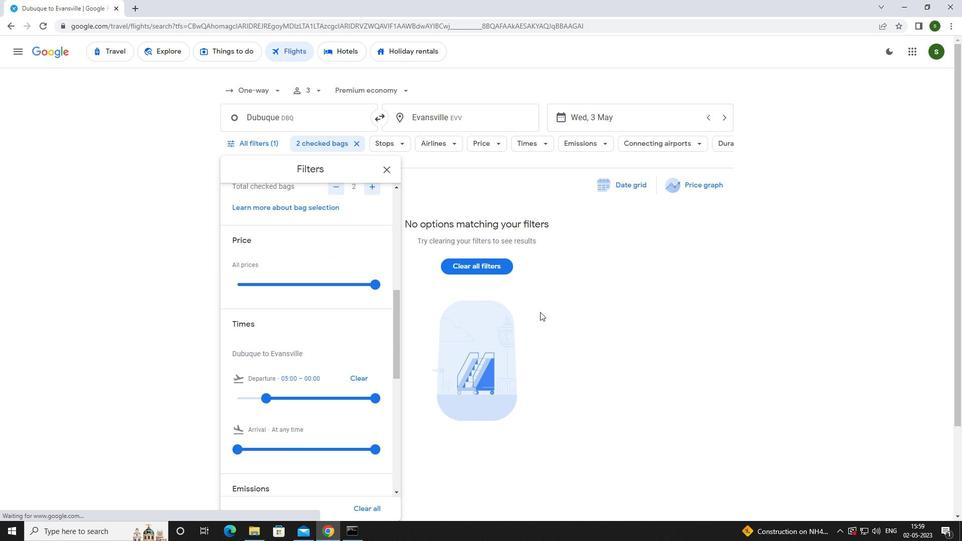 
Action: Mouse pressed left at (595, 303)
Screenshot: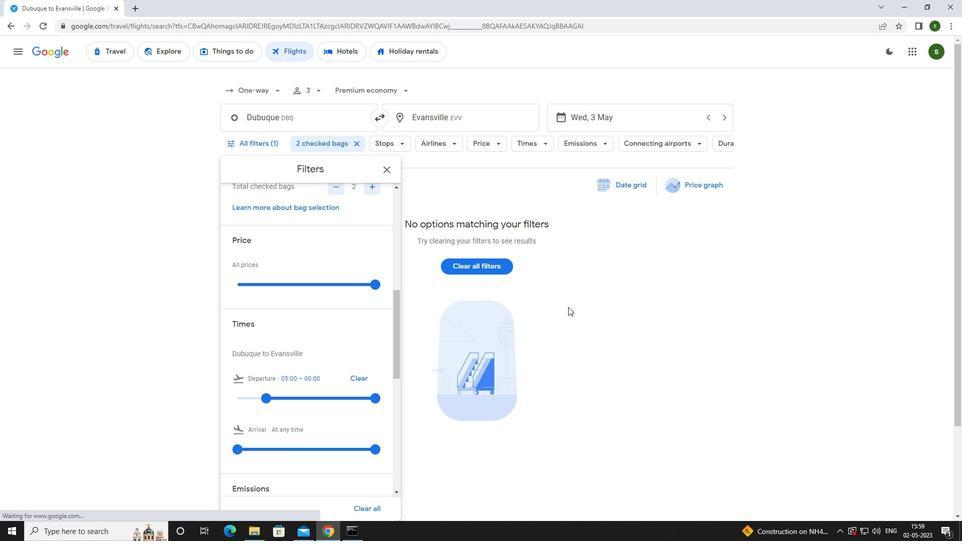 
